 Task: Set the "Specify AAC audio profile to use" for encoding in FFmpeg audio/video decoder to low.
Action: Mouse moved to (112, 21)
Screenshot: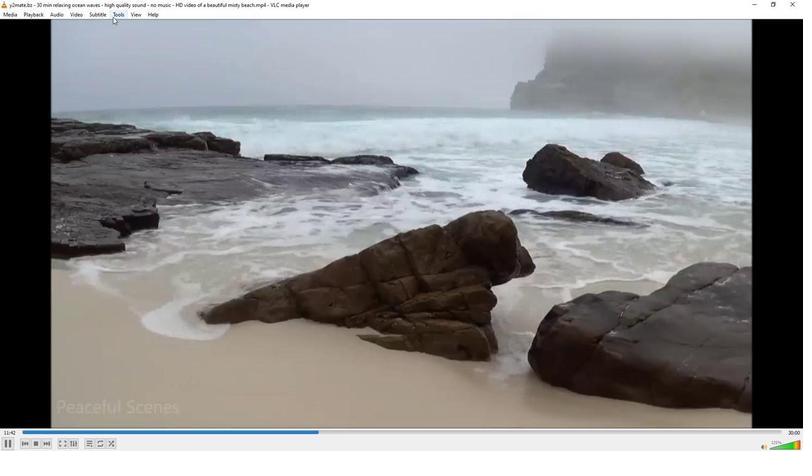 
Action: Mouse pressed left at (112, 21)
Screenshot: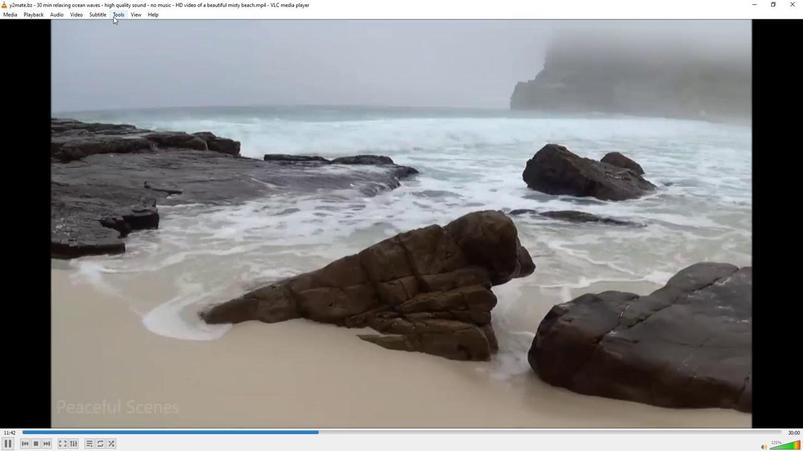 
Action: Mouse moved to (128, 116)
Screenshot: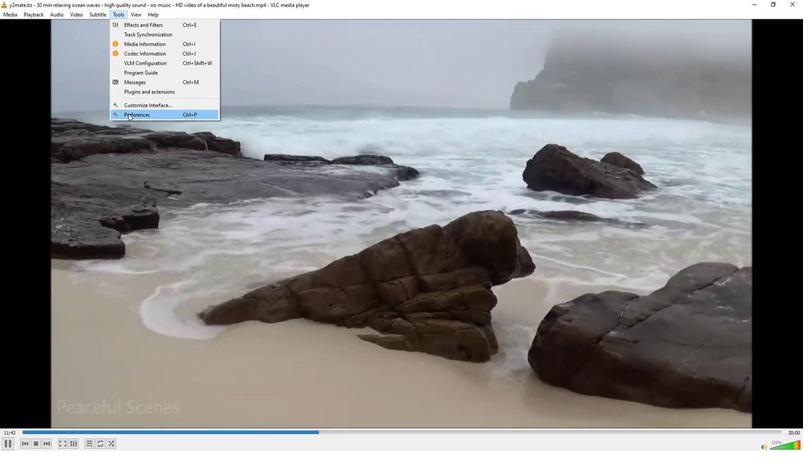 
Action: Mouse pressed left at (128, 116)
Screenshot: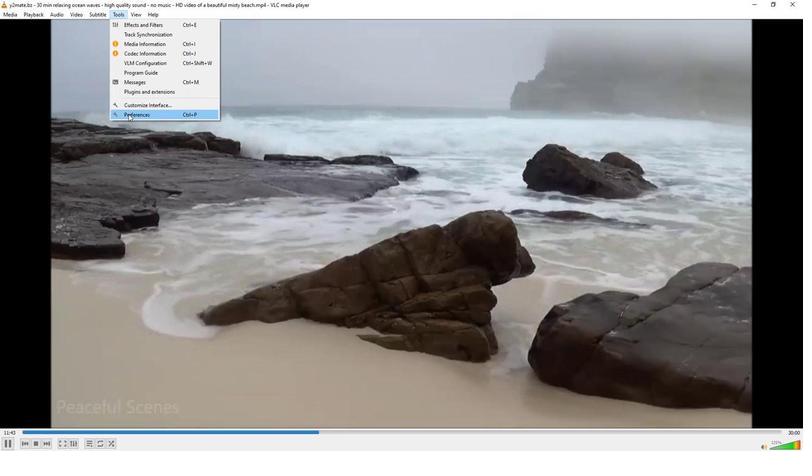 
Action: Mouse moved to (91, 347)
Screenshot: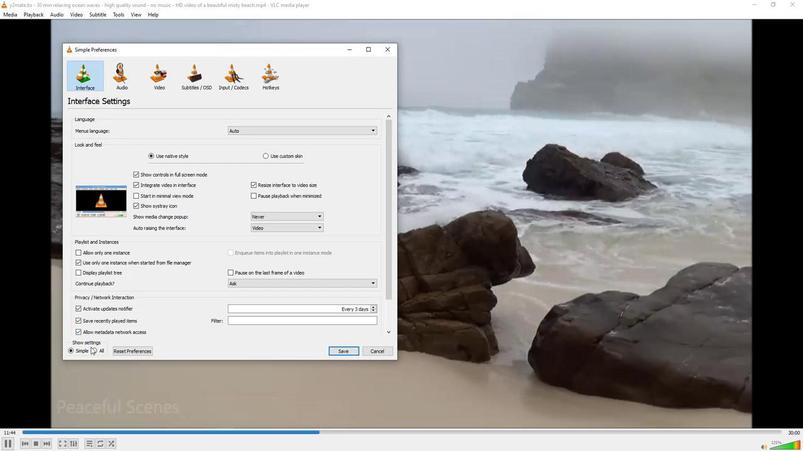 
Action: Mouse pressed left at (91, 347)
Screenshot: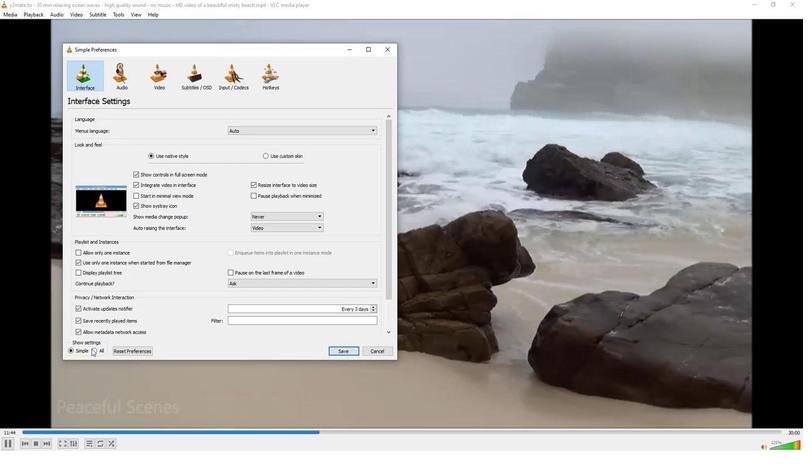 
Action: Mouse moved to (81, 230)
Screenshot: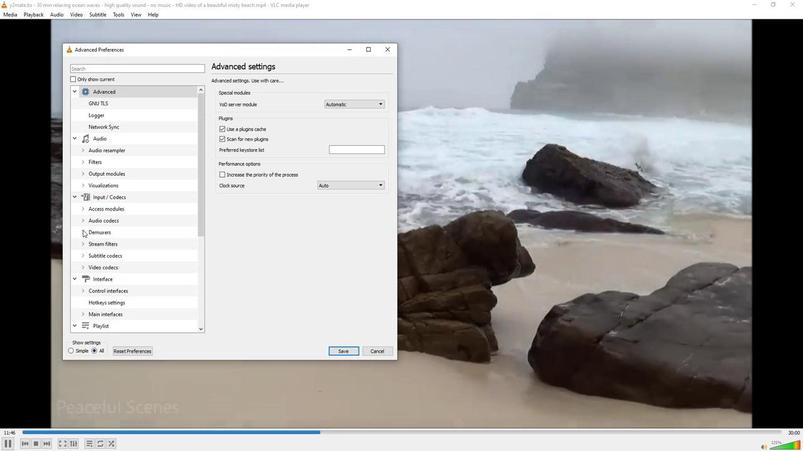 
Action: Mouse pressed left at (81, 230)
Screenshot: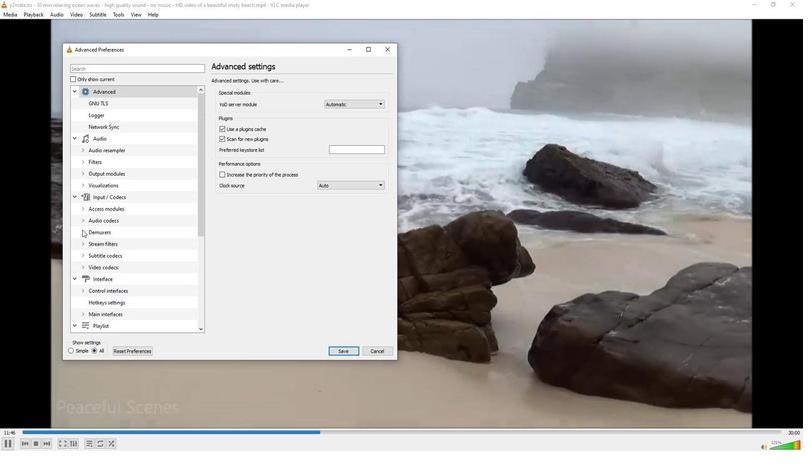 
Action: Mouse moved to (126, 245)
Screenshot: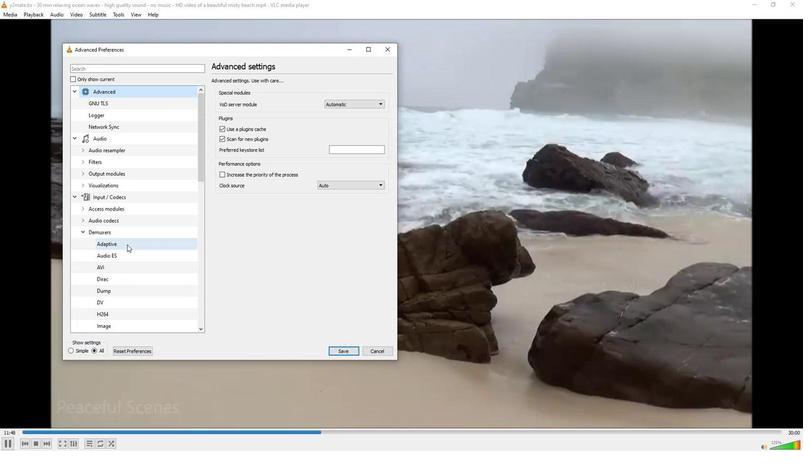 
Action: Mouse scrolled (126, 244) with delta (0, 0)
Screenshot: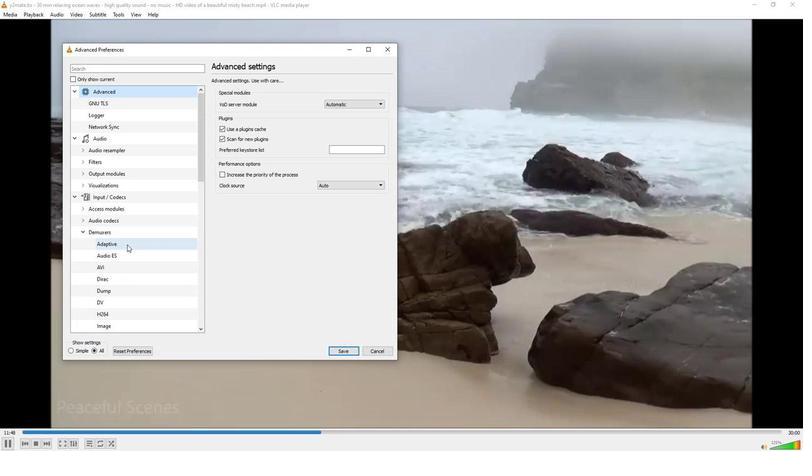 
Action: Mouse scrolled (126, 244) with delta (0, 0)
Screenshot: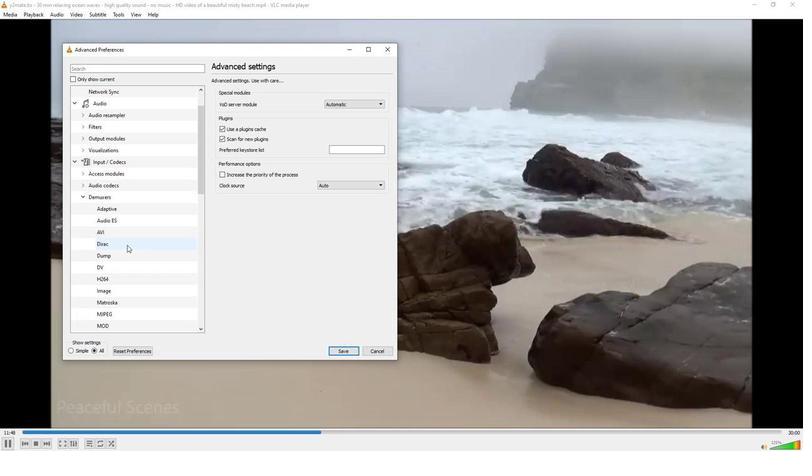 
Action: Mouse scrolled (126, 244) with delta (0, 0)
Screenshot: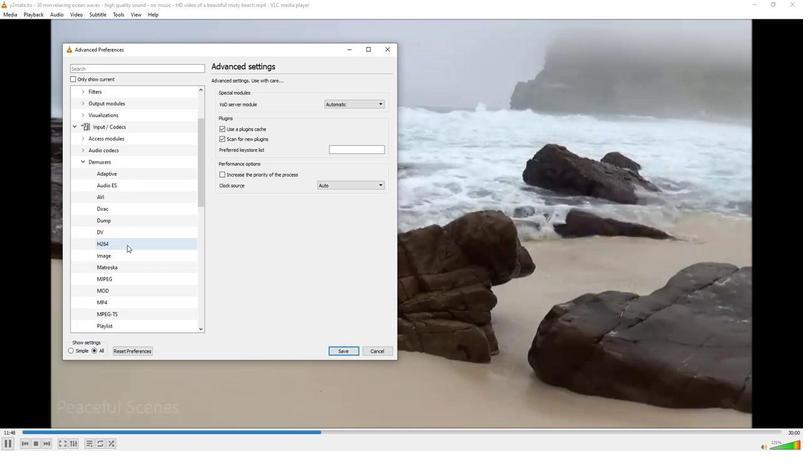 
Action: Mouse scrolled (126, 244) with delta (0, 0)
Screenshot: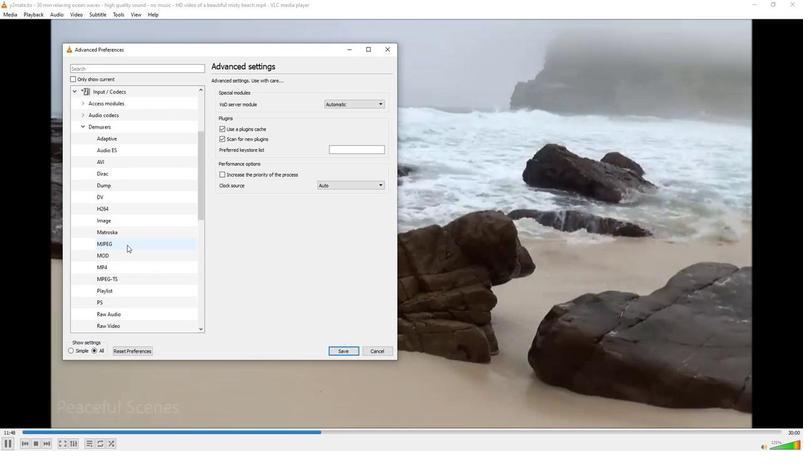 
Action: Mouse scrolled (126, 244) with delta (0, 0)
Screenshot: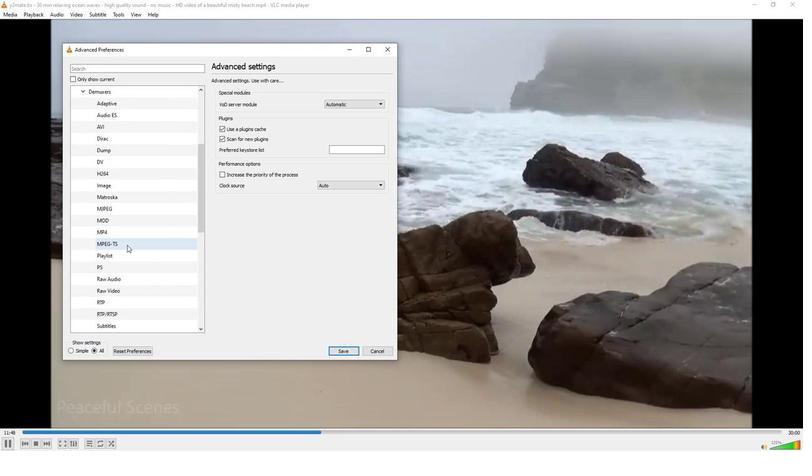 
Action: Mouse scrolled (126, 244) with delta (0, 0)
Screenshot: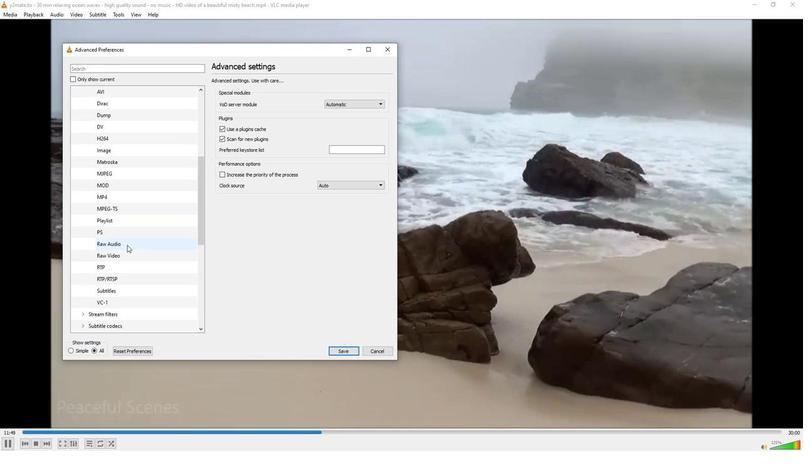 
Action: Mouse moved to (82, 301)
Screenshot: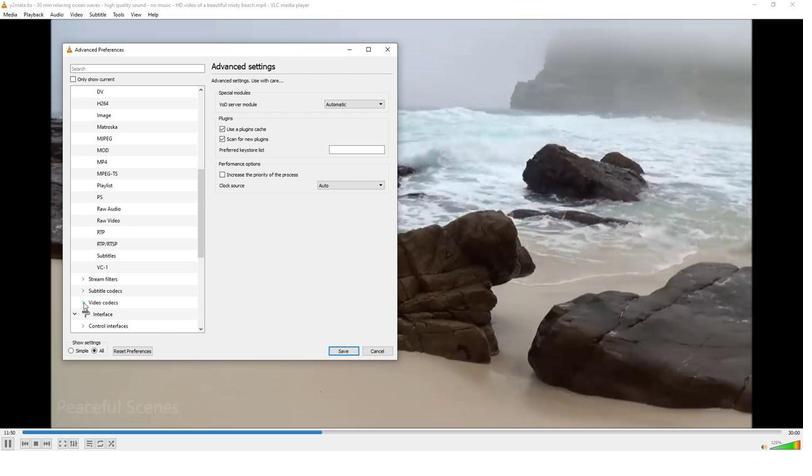 
Action: Mouse pressed left at (82, 301)
Screenshot: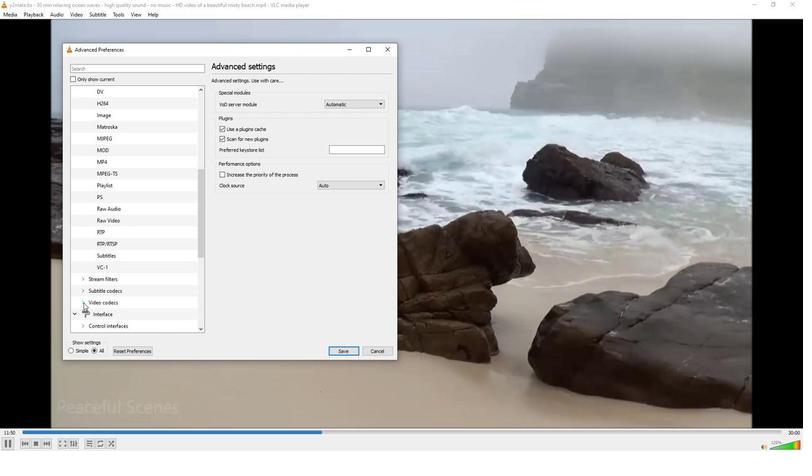 
Action: Mouse moved to (111, 325)
Screenshot: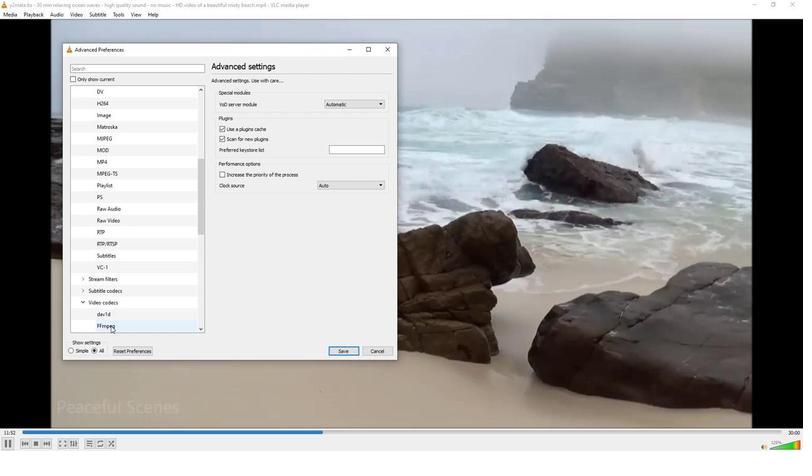
Action: Mouse pressed left at (111, 325)
Screenshot: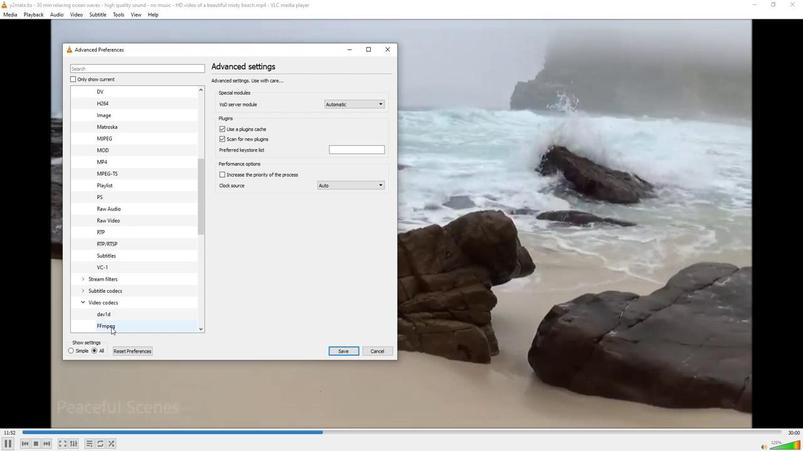 
Action: Mouse moved to (296, 266)
Screenshot: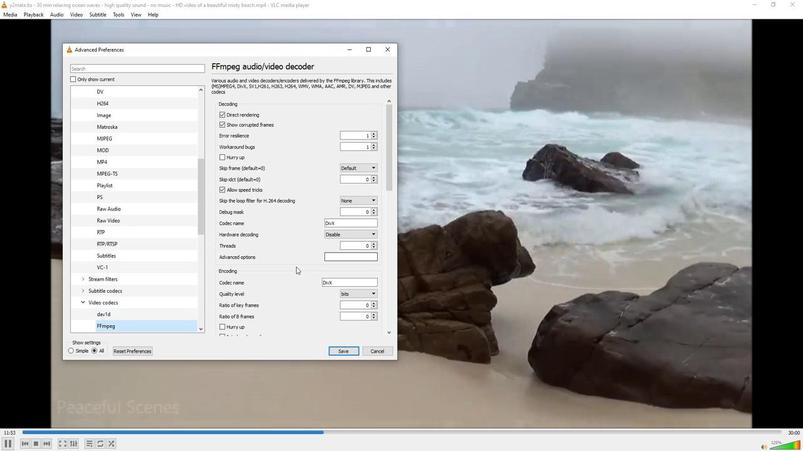 
Action: Mouse scrolled (296, 266) with delta (0, 0)
Screenshot: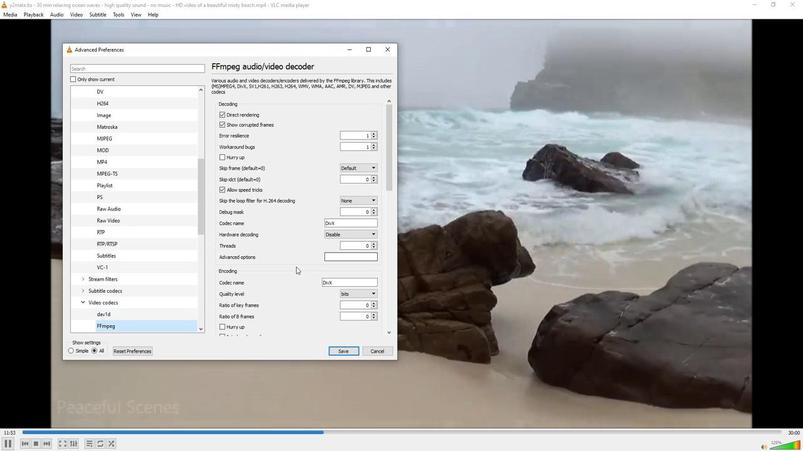 
Action: Mouse moved to (289, 268)
Screenshot: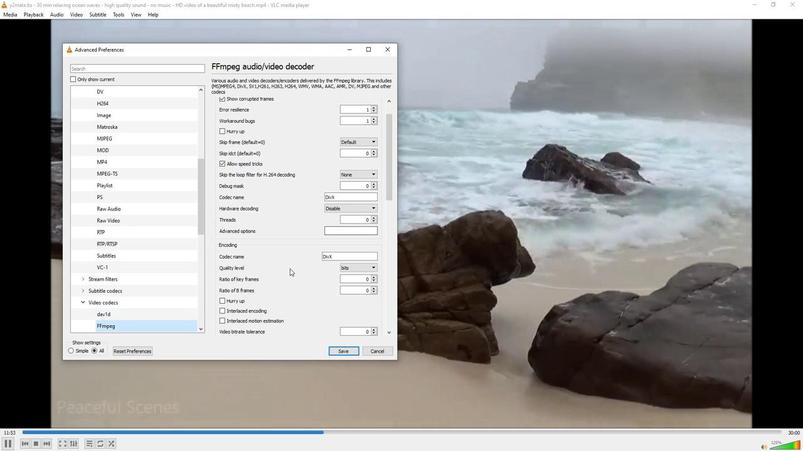 
Action: Mouse scrolled (289, 267) with delta (0, 0)
Screenshot: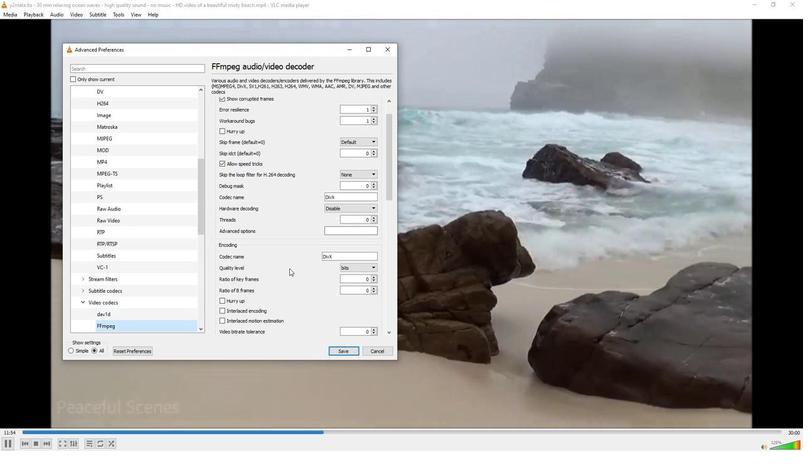 
Action: Mouse scrolled (289, 267) with delta (0, 0)
Screenshot: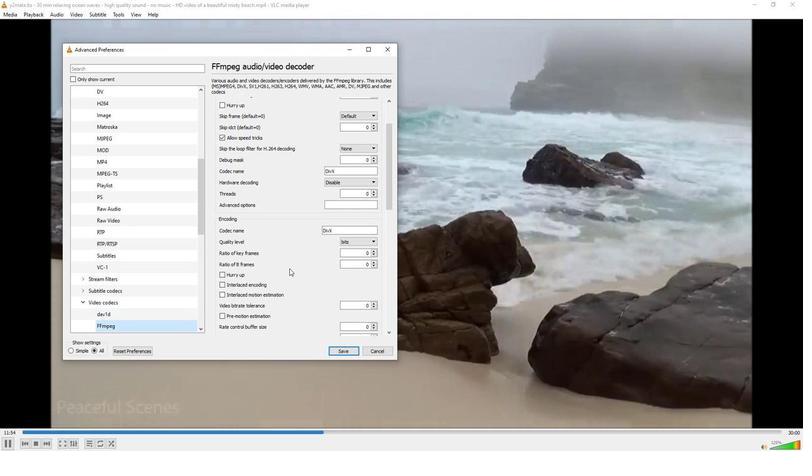 
Action: Mouse scrolled (289, 267) with delta (0, 0)
Screenshot: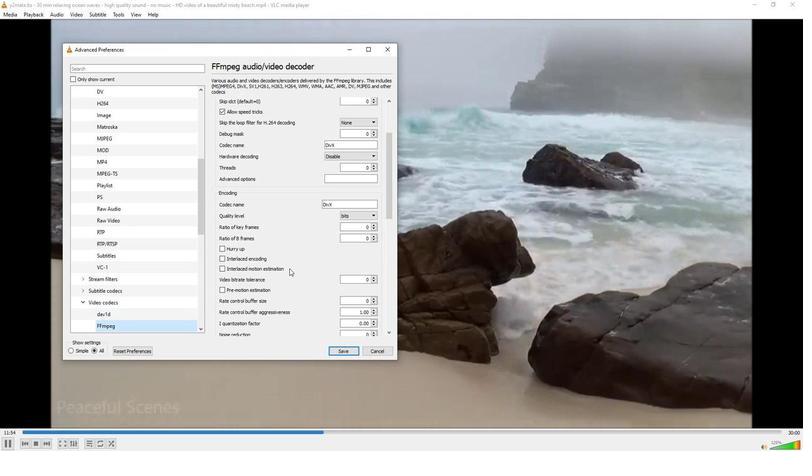 
Action: Mouse scrolled (289, 267) with delta (0, 0)
Screenshot: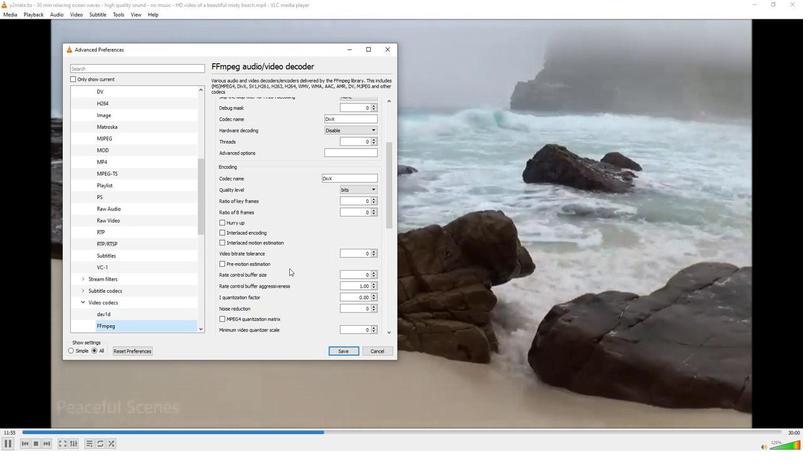 
Action: Mouse scrolled (289, 267) with delta (0, 0)
Screenshot: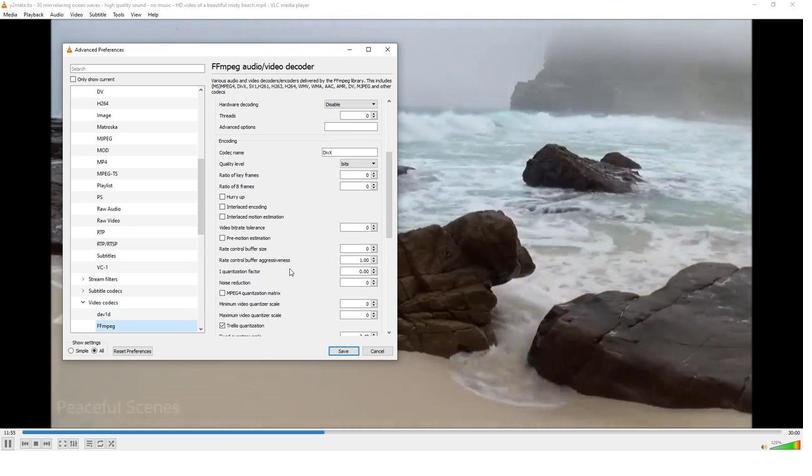 
Action: Mouse scrolled (289, 267) with delta (0, 0)
Screenshot: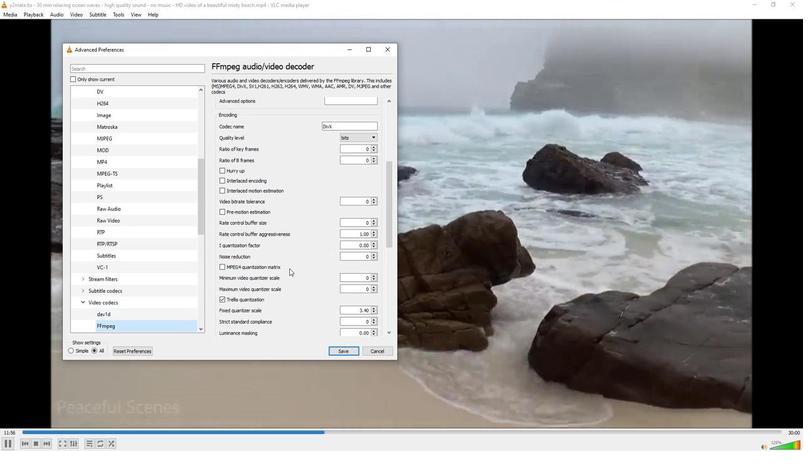 
Action: Mouse scrolled (289, 267) with delta (0, 0)
Screenshot: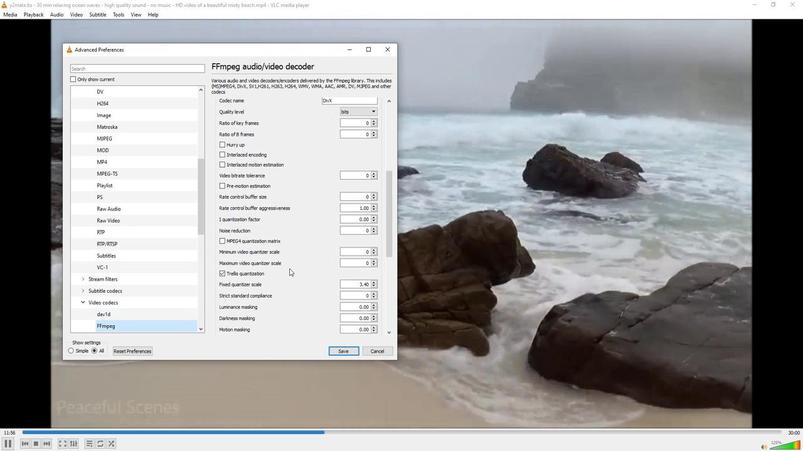 
Action: Mouse scrolled (289, 267) with delta (0, 0)
Screenshot: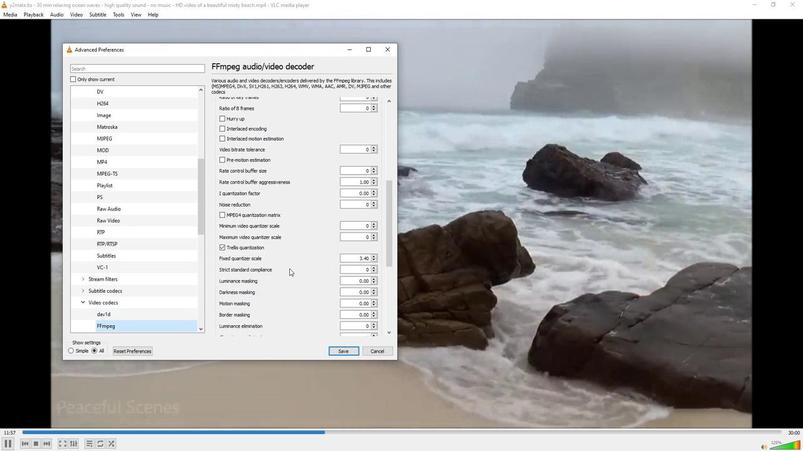 
Action: Mouse moved to (301, 289)
Screenshot: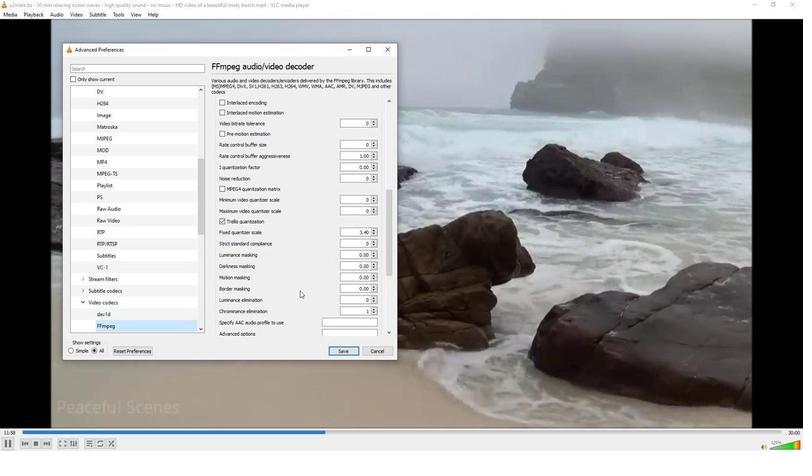 
Action: Mouse scrolled (301, 289) with delta (0, 0)
Screenshot: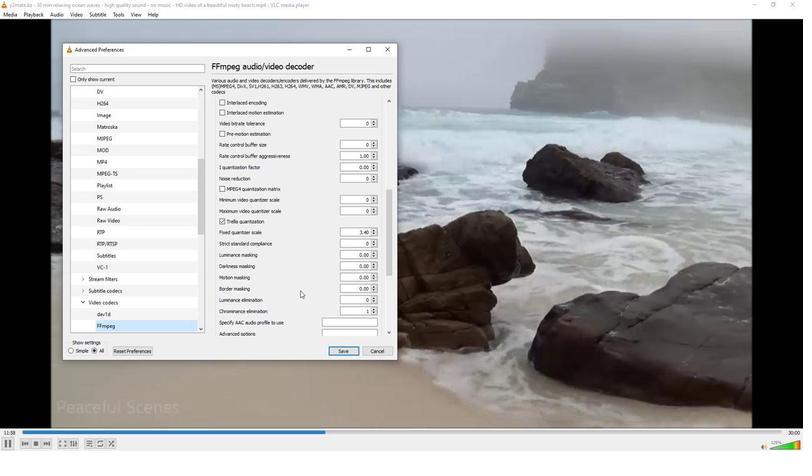 
Action: Mouse moved to (326, 294)
Screenshot: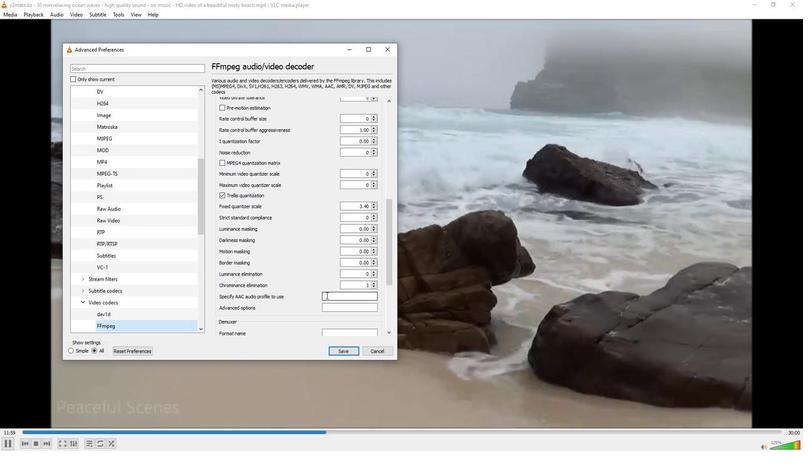 
Action: Mouse pressed left at (326, 294)
Screenshot: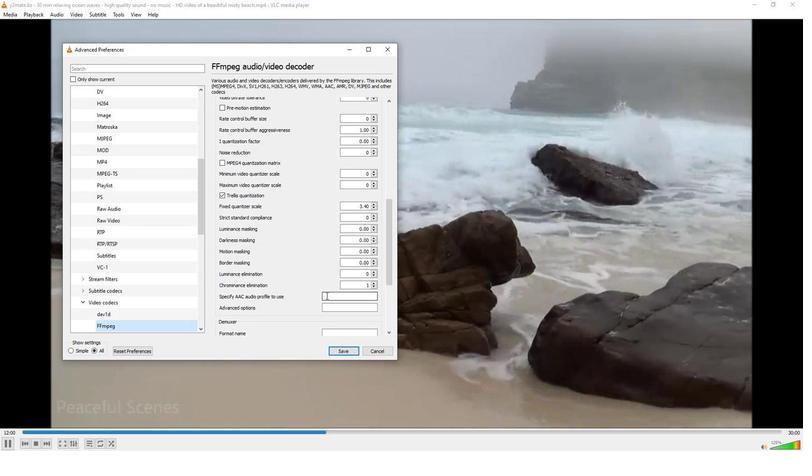 
Action: Mouse moved to (345, 299)
Screenshot: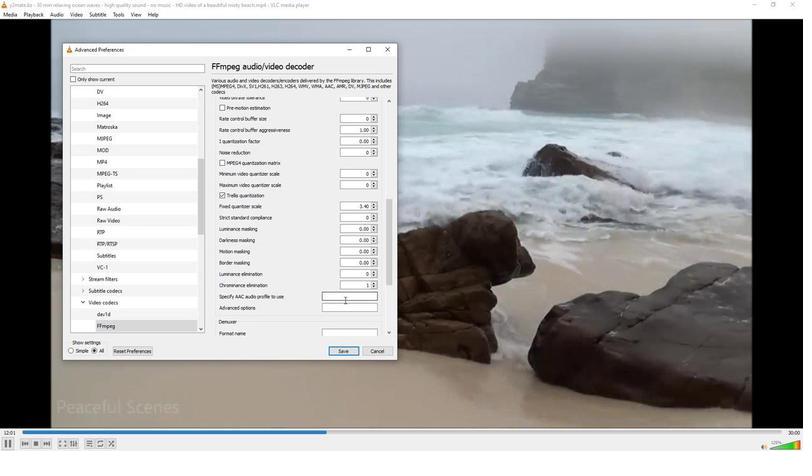 
Action: Key pressed low
Screenshot: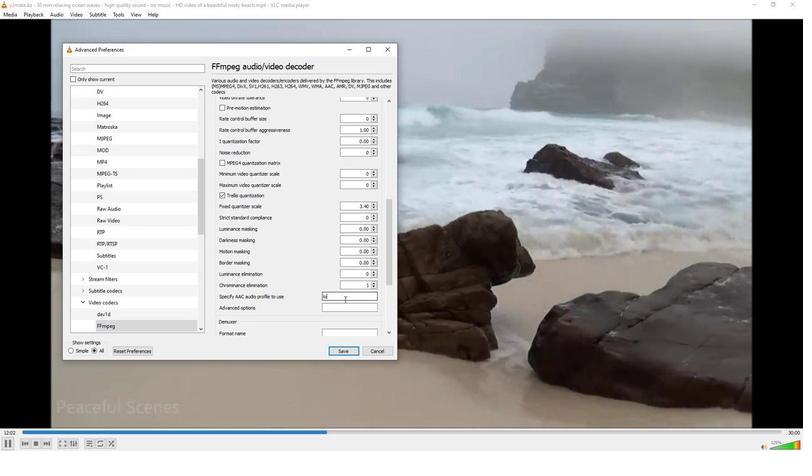 
Action: Mouse moved to (296, 312)
Screenshot: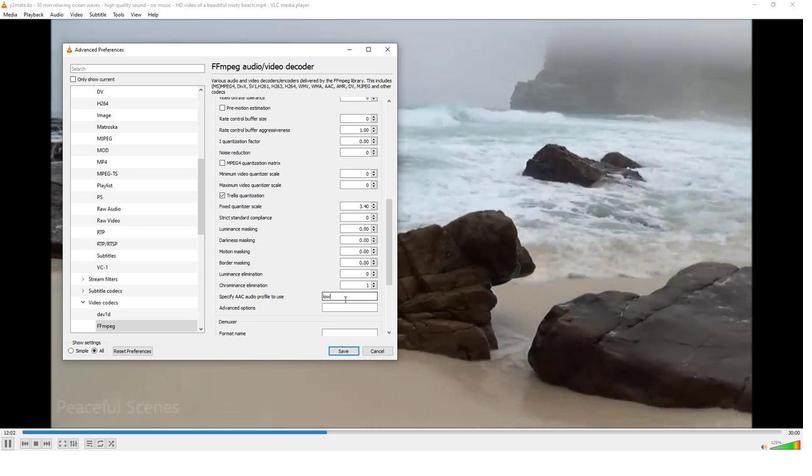 
